 Task: In the  document setbound.txt Share this file with 'softage.3@softage.net' Make a copy of the file 'without changing the auto name' Delete the  copy of the file
Action: Mouse moved to (31, 61)
Screenshot: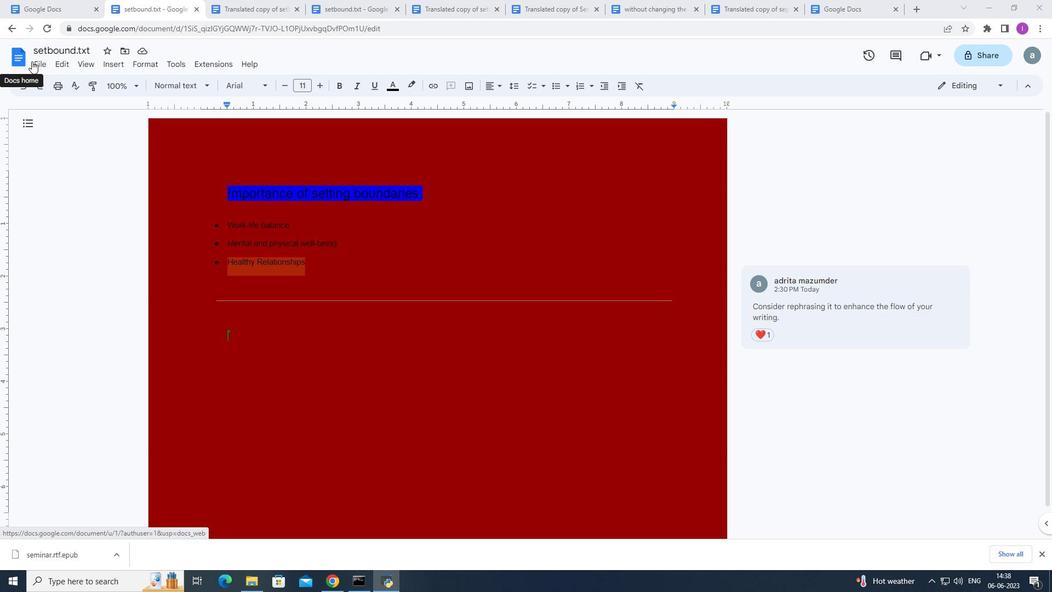 
Action: Mouse pressed left at (31, 61)
Screenshot: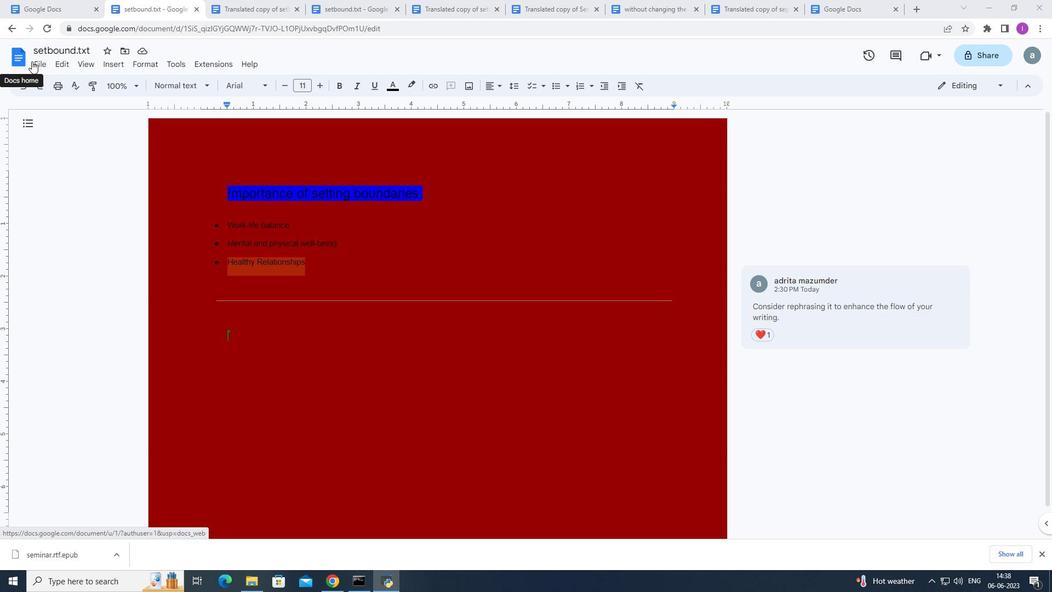 
Action: Mouse moved to (38, 65)
Screenshot: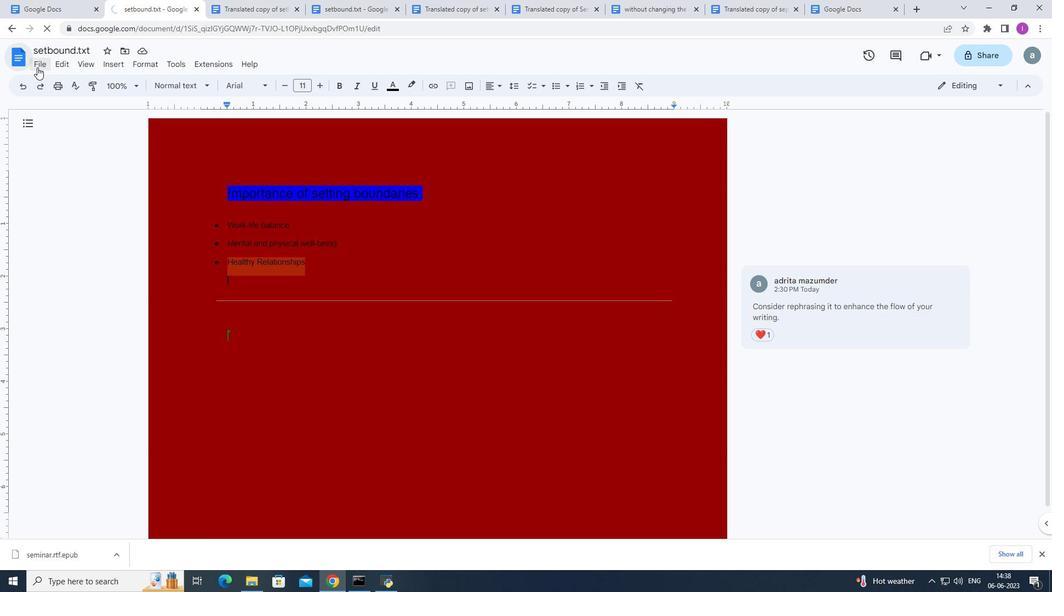 
Action: Mouse pressed left at (38, 65)
Screenshot: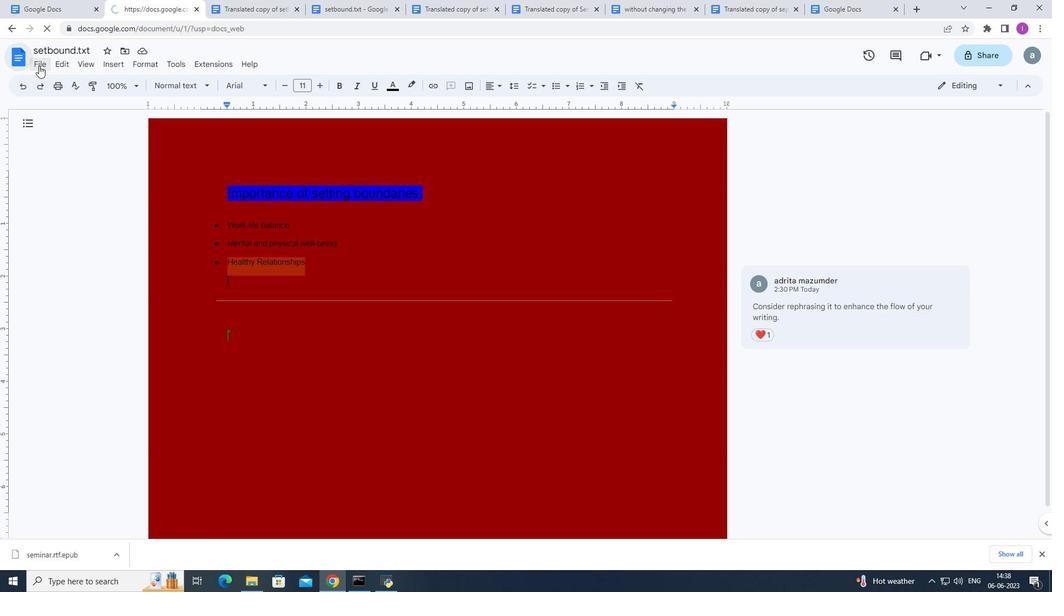 
Action: Mouse moved to (349, 387)
Screenshot: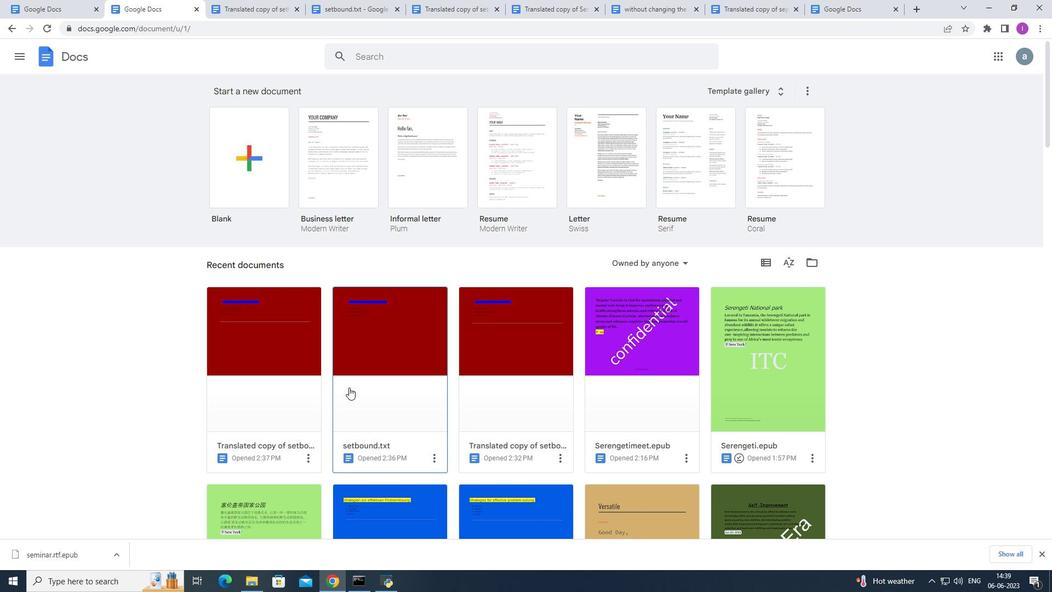 
Action: Mouse pressed left at (349, 387)
Screenshot: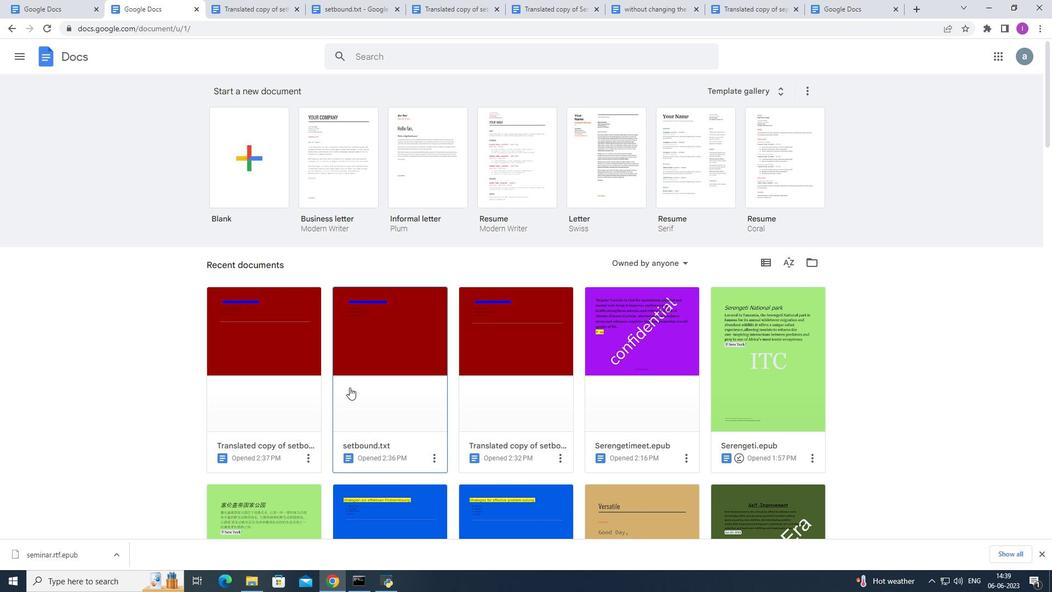 
Action: Mouse moved to (45, 66)
Screenshot: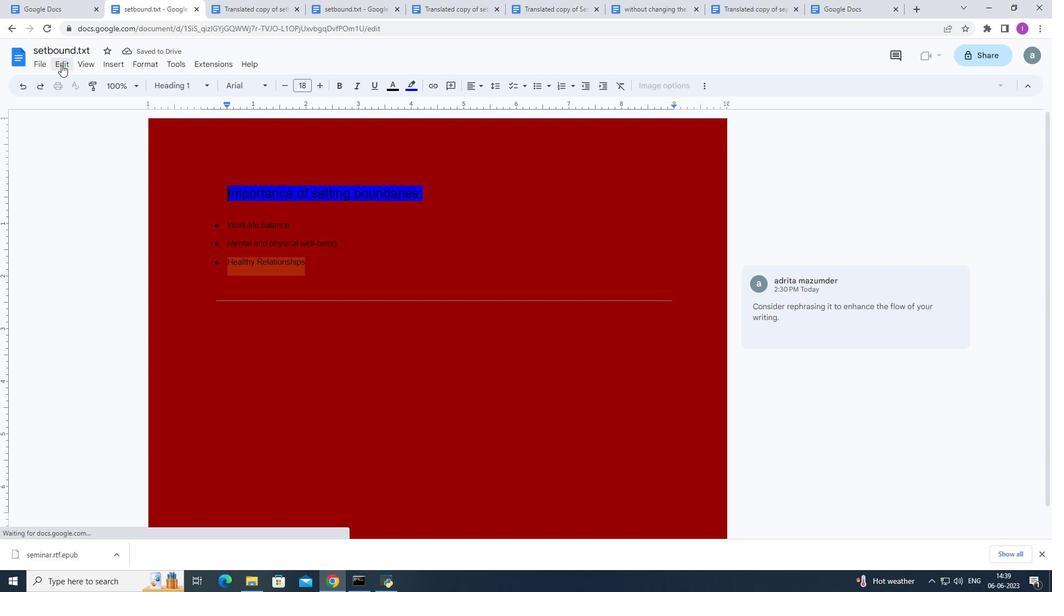 
Action: Mouse pressed left at (45, 66)
Screenshot: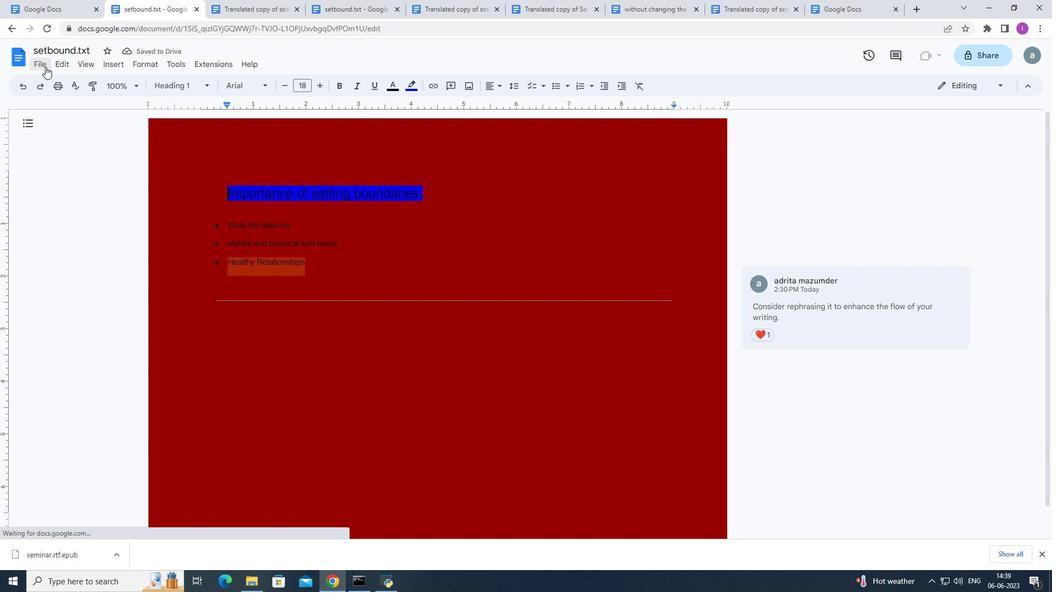 
Action: Mouse moved to (256, 146)
Screenshot: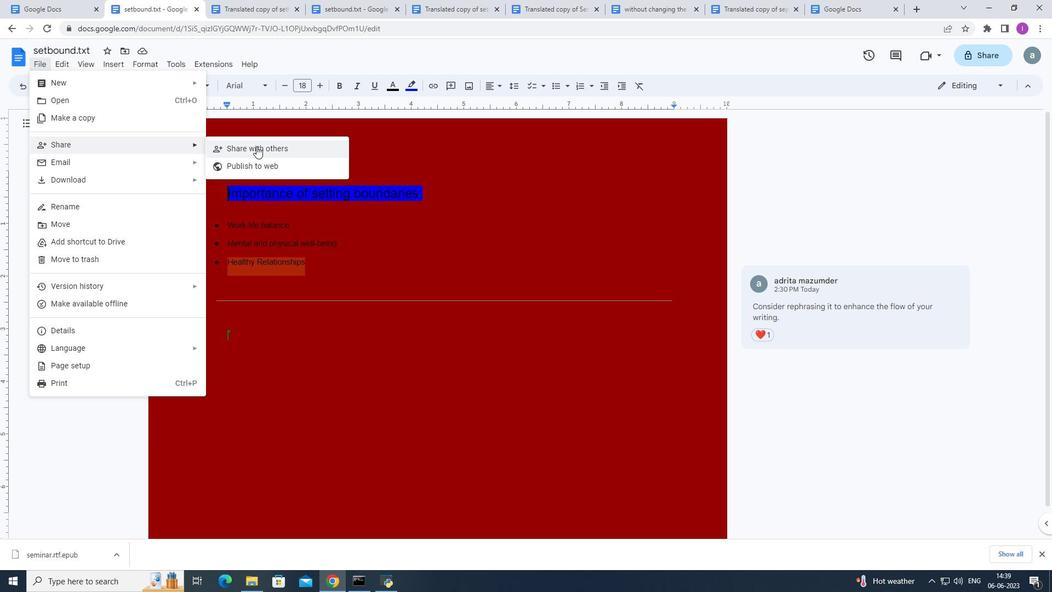 
Action: Mouse pressed left at (256, 146)
Screenshot: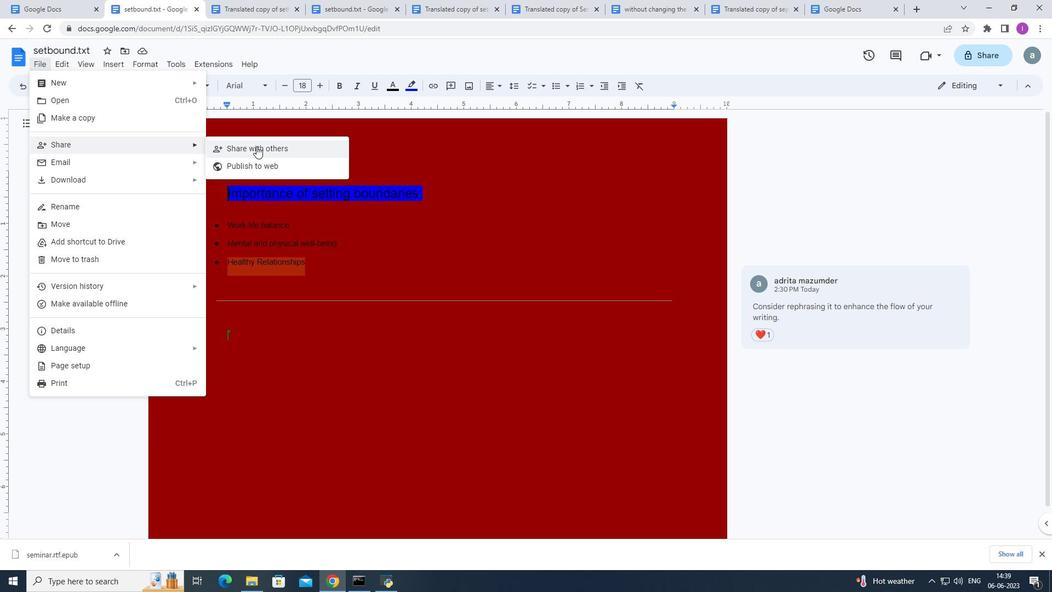 
Action: Mouse moved to (437, 221)
Screenshot: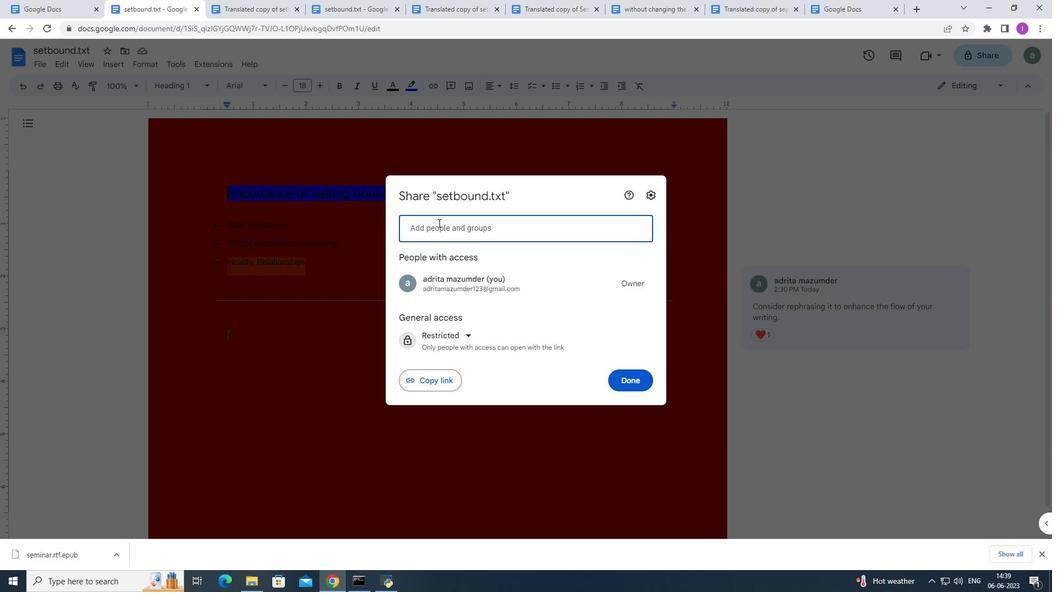 
Action: Key pressed softage.3<Key.shift>#<Key.backspace><Key.shift><Key.shift>@
Screenshot: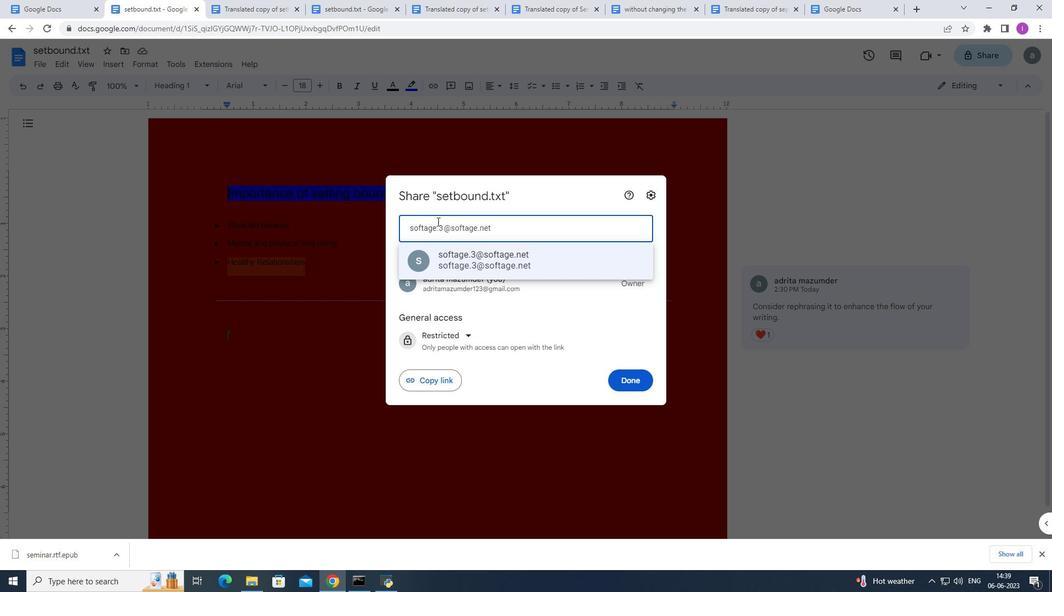 
Action: Mouse moved to (505, 266)
Screenshot: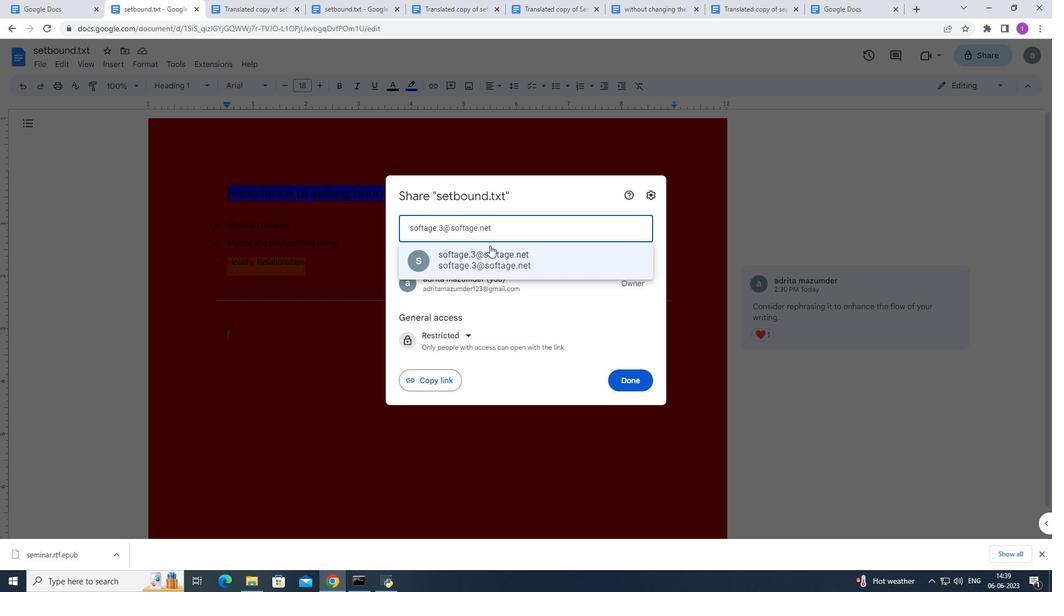 
Action: Mouse pressed left at (505, 266)
Screenshot: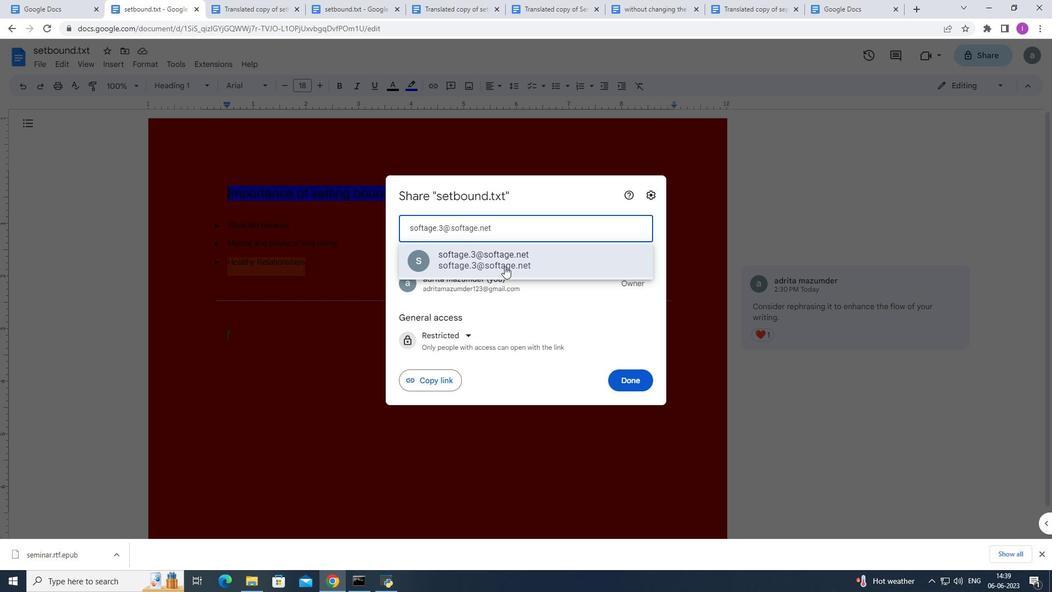 
Action: Mouse moved to (643, 366)
Screenshot: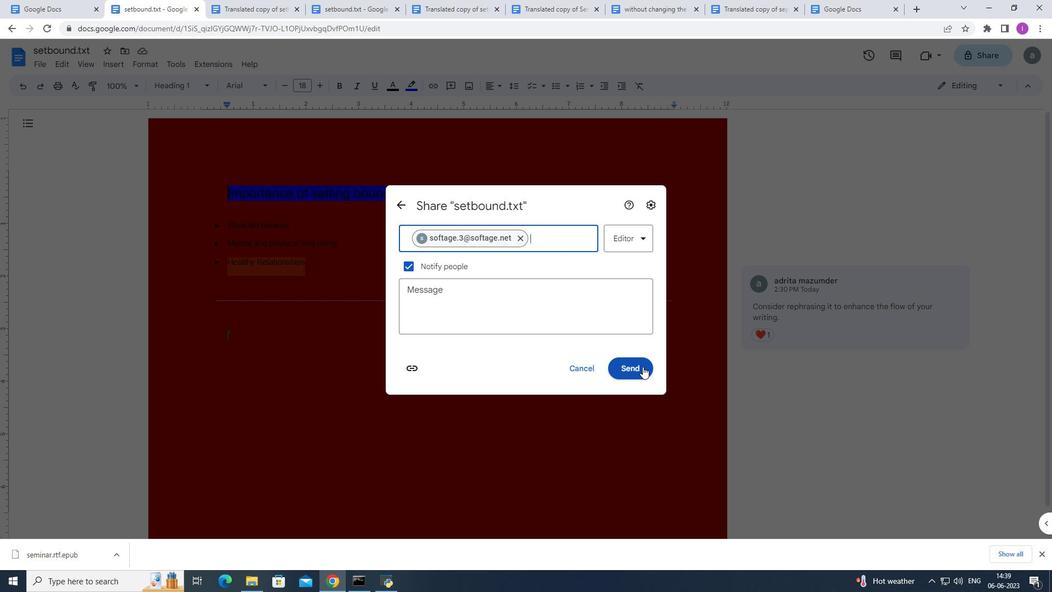 
Action: Mouse pressed left at (643, 366)
Screenshot: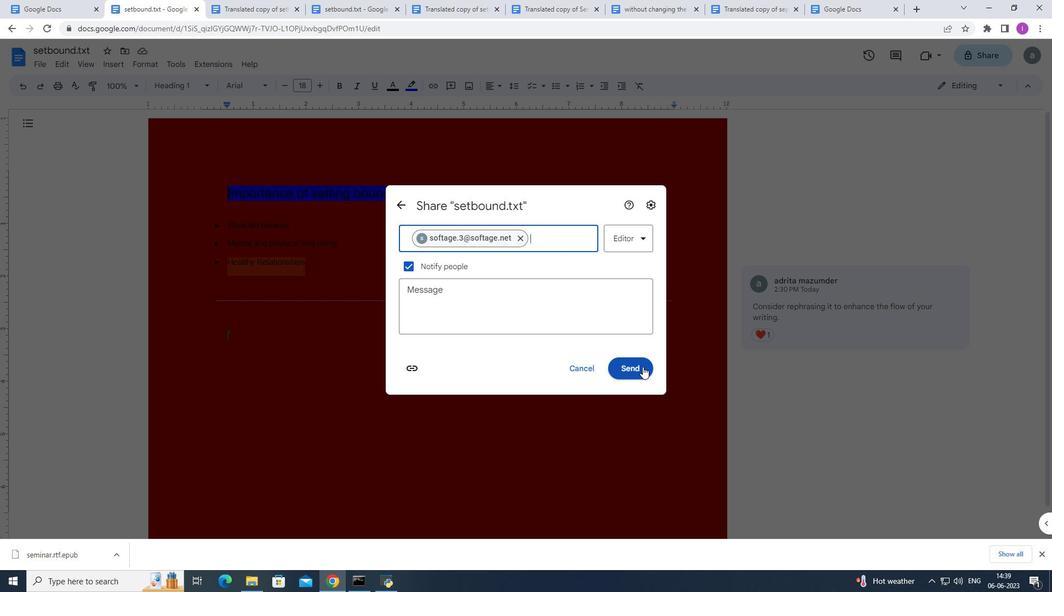 
Action: Mouse moved to (36, 63)
Screenshot: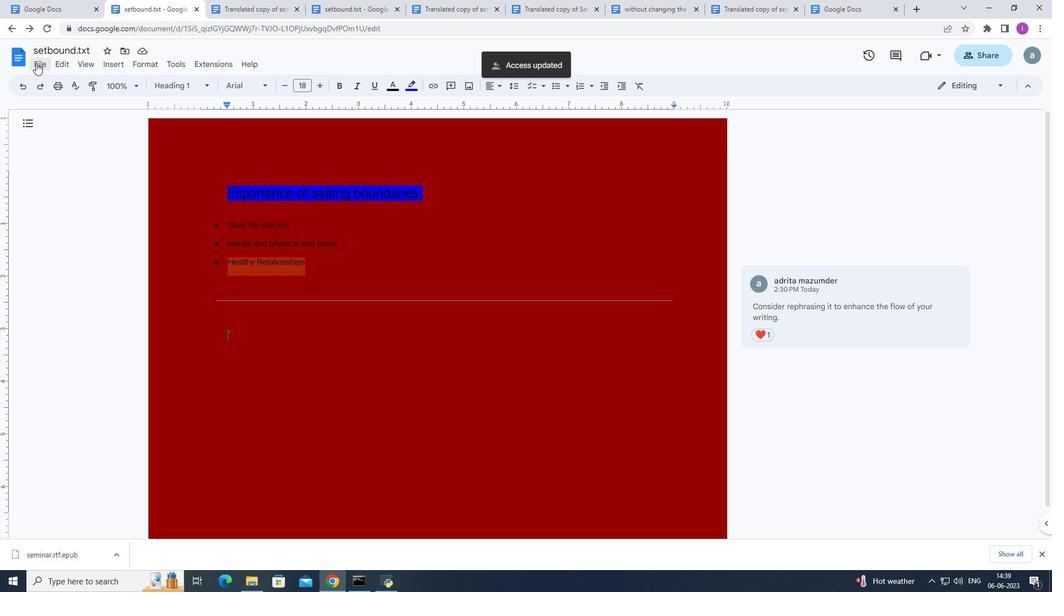 
Action: Mouse pressed left at (36, 63)
Screenshot: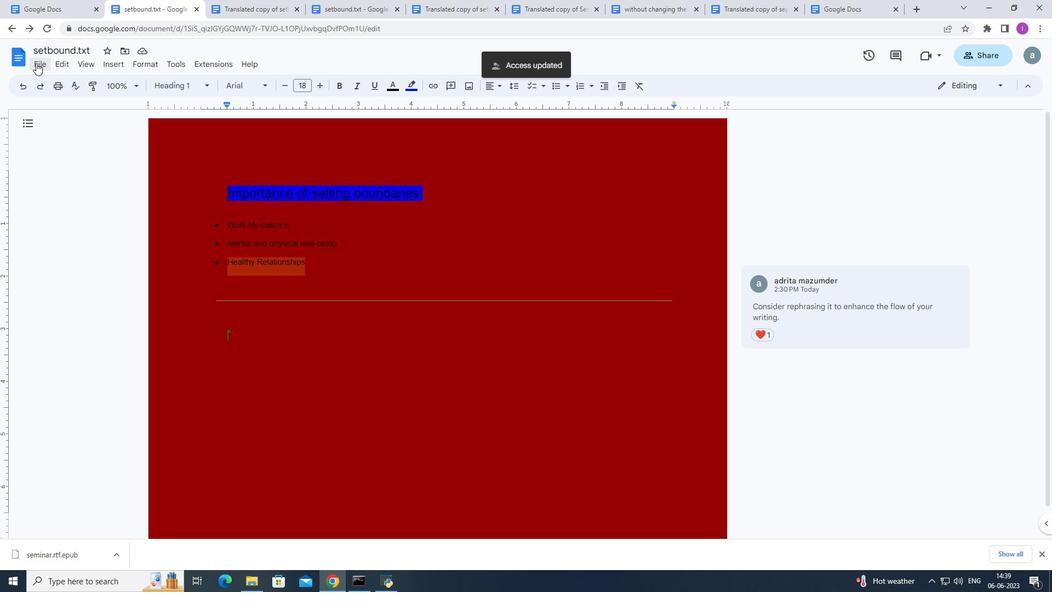 
Action: Mouse moved to (55, 113)
Screenshot: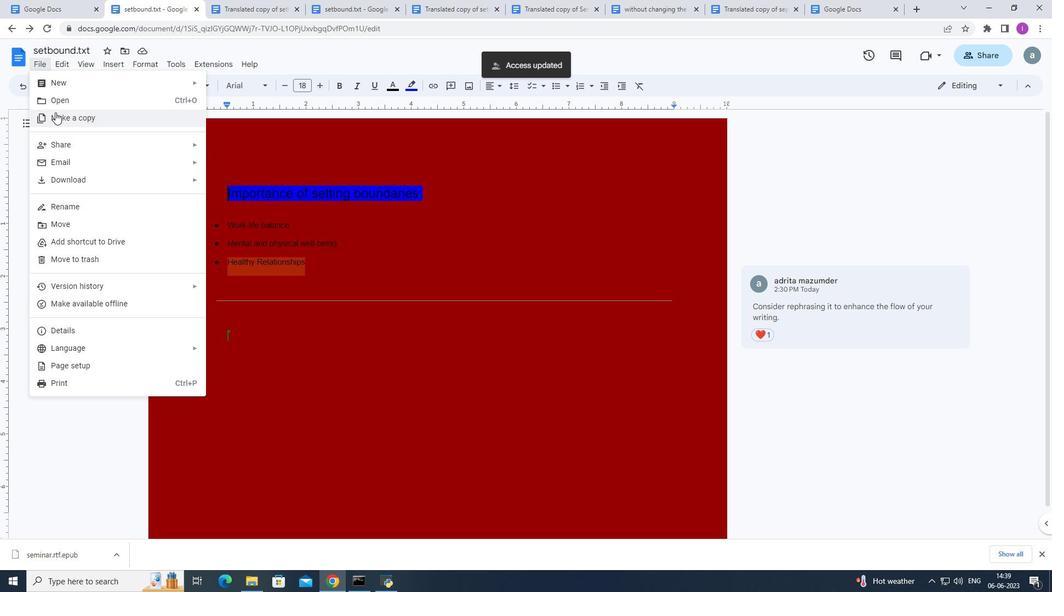 
Action: Mouse pressed left at (55, 113)
Screenshot: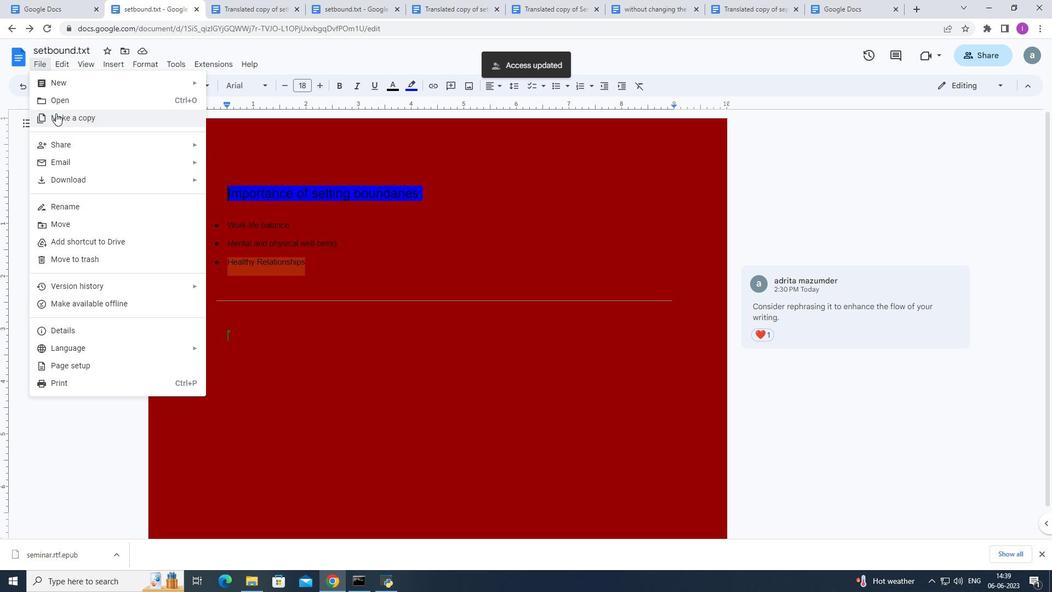 
Action: Mouse moved to (371, 227)
Screenshot: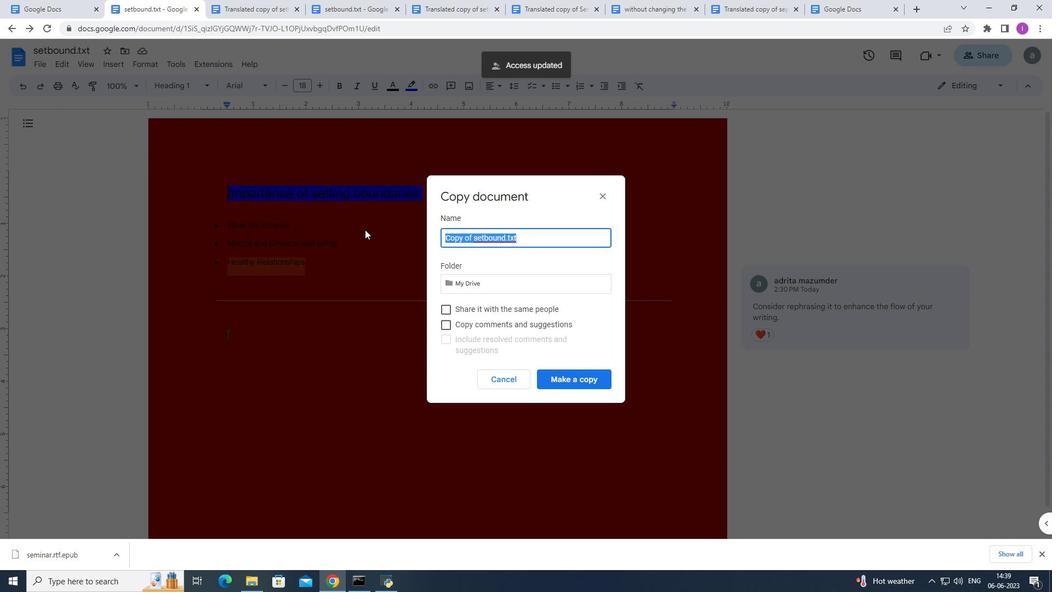 
Action: Key pressed without<Key.space>changing<Key.space>the<Key.space>s<Key.backspace>auto<Key.space>name
Screenshot: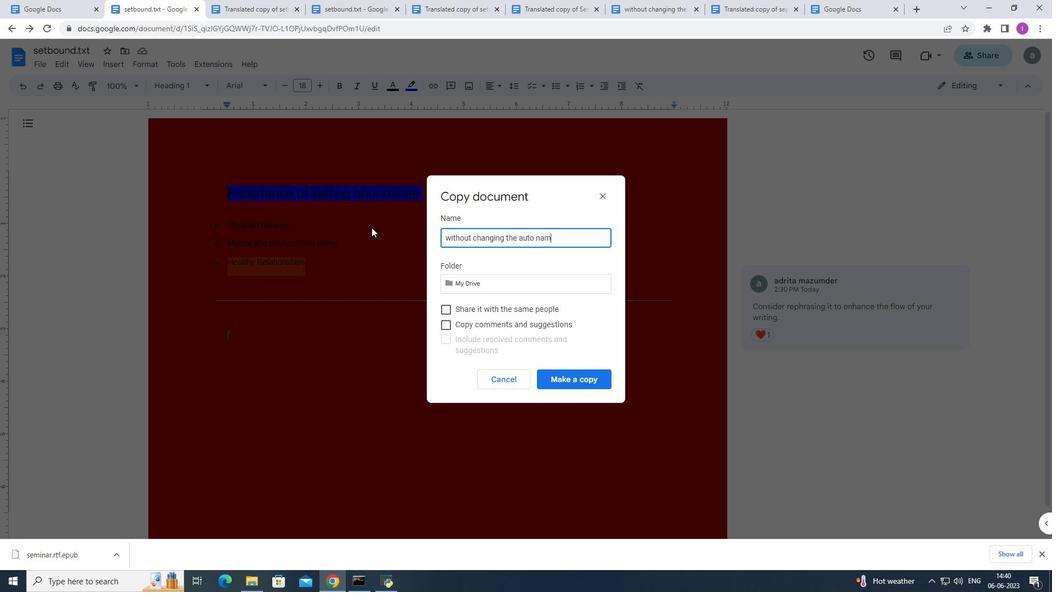 
Action: Mouse moved to (579, 379)
Screenshot: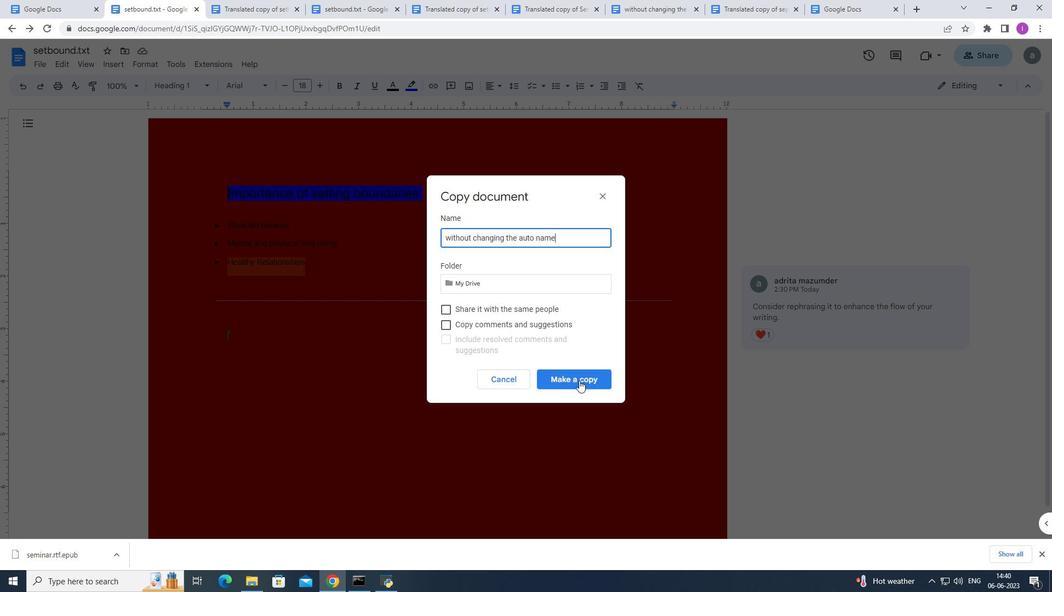 
Action: Mouse pressed left at (579, 379)
Screenshot: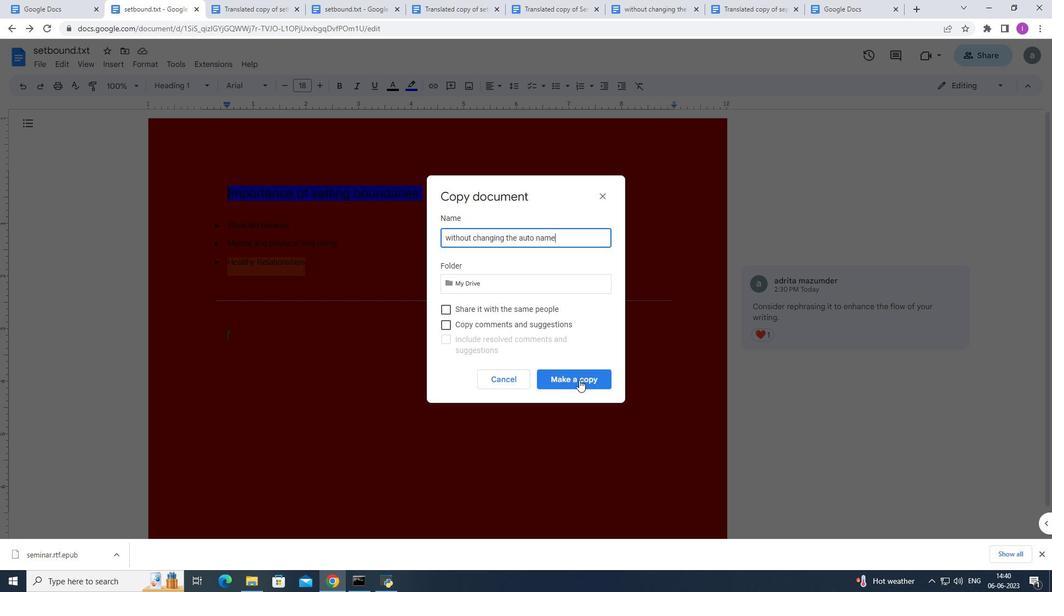 
Action: Mouse moved to (160, 8)
Screenshot: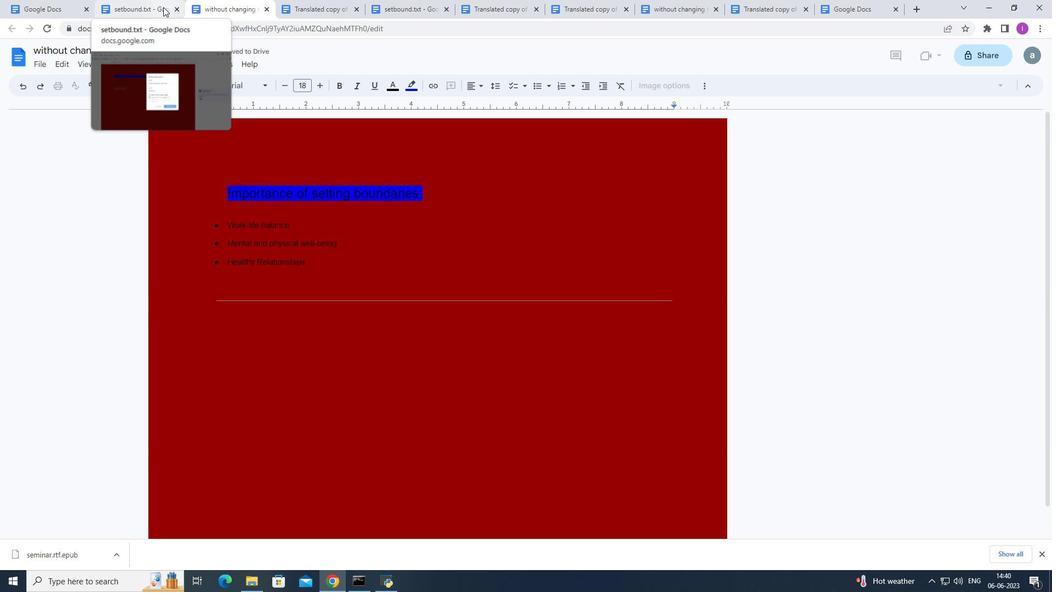 
Action: Mouse pressed left at (160, 8)
Screenshot: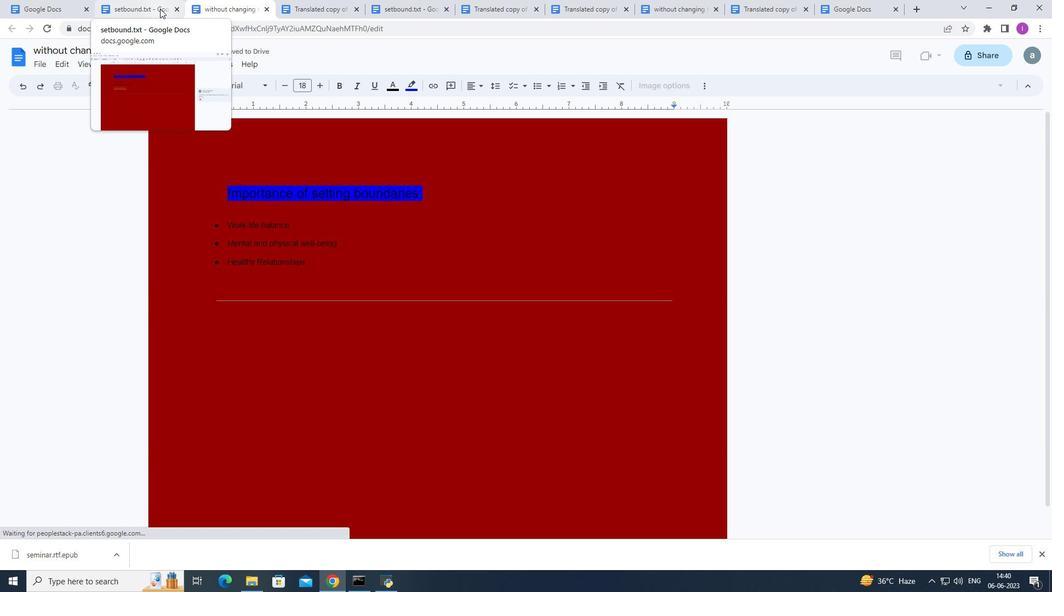 
Action: Mouse moved to (8, 25)
Screenshot: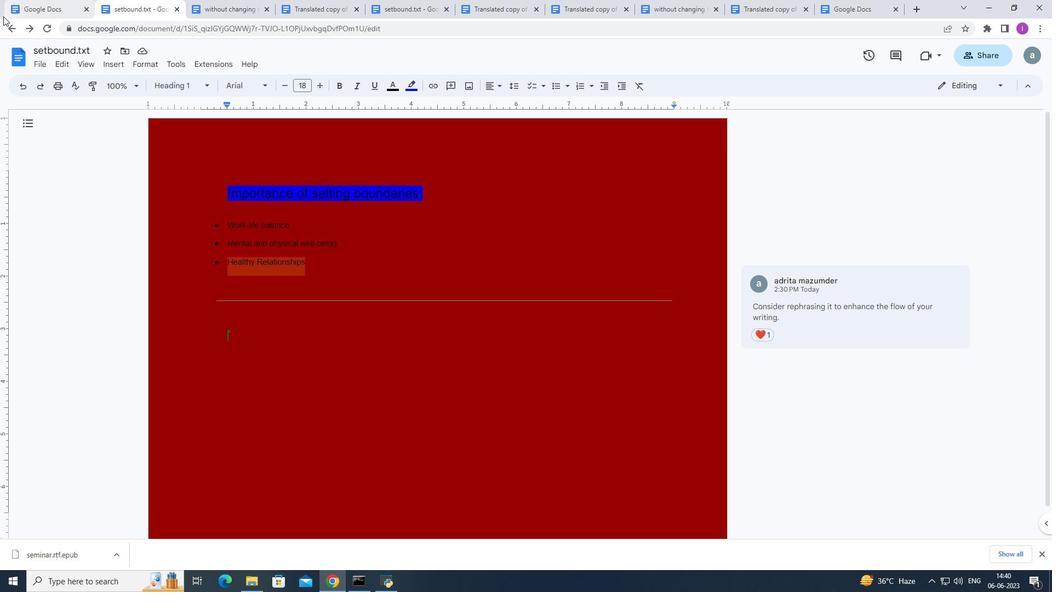 
Action: Mouse pressed left at (8, 25)
Screenshot: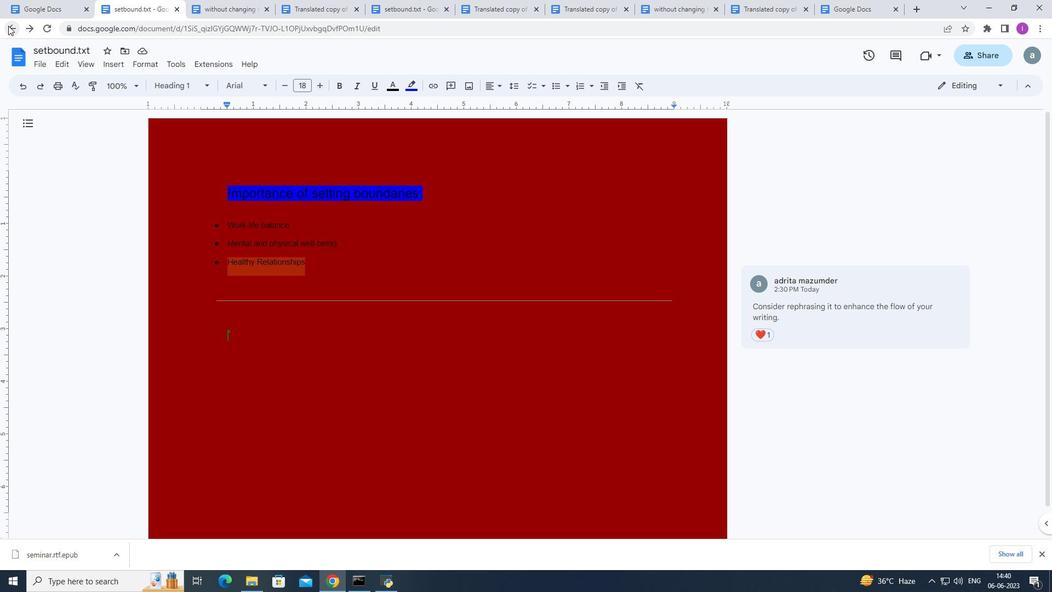 
Action: Mouse moved to (305, 460)
Screenshot: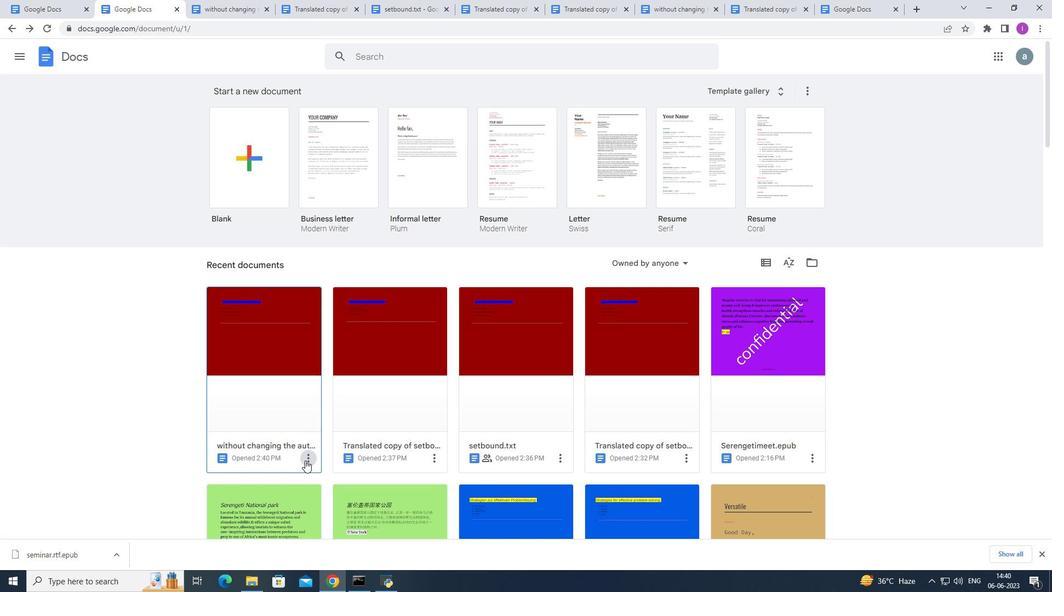 
Action: Mouse pressed left at (305, 460)
Screenshot: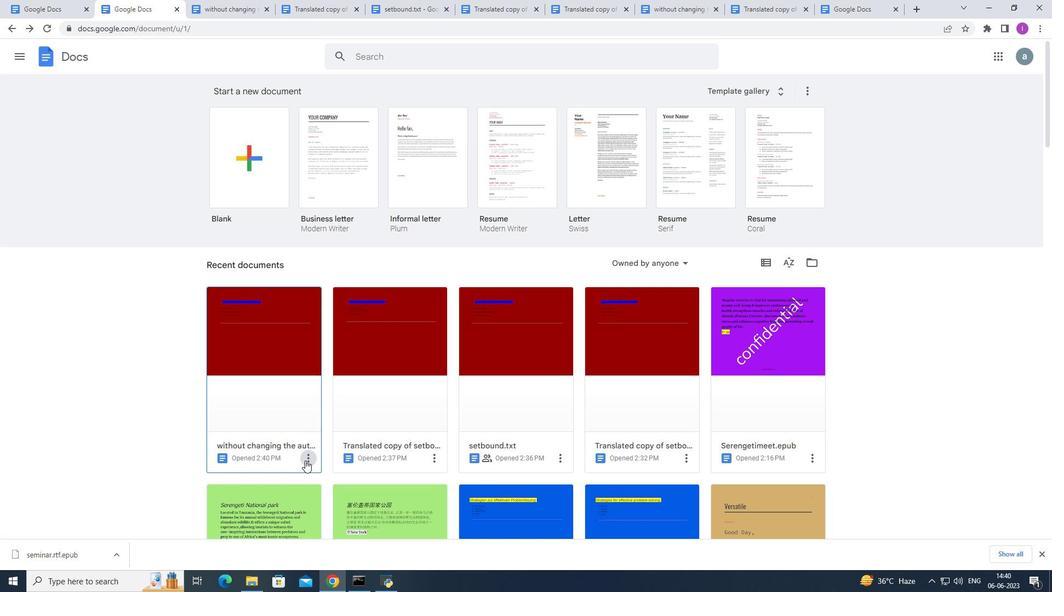 
Action: Mouse moved to (287, 392)
Screenshot: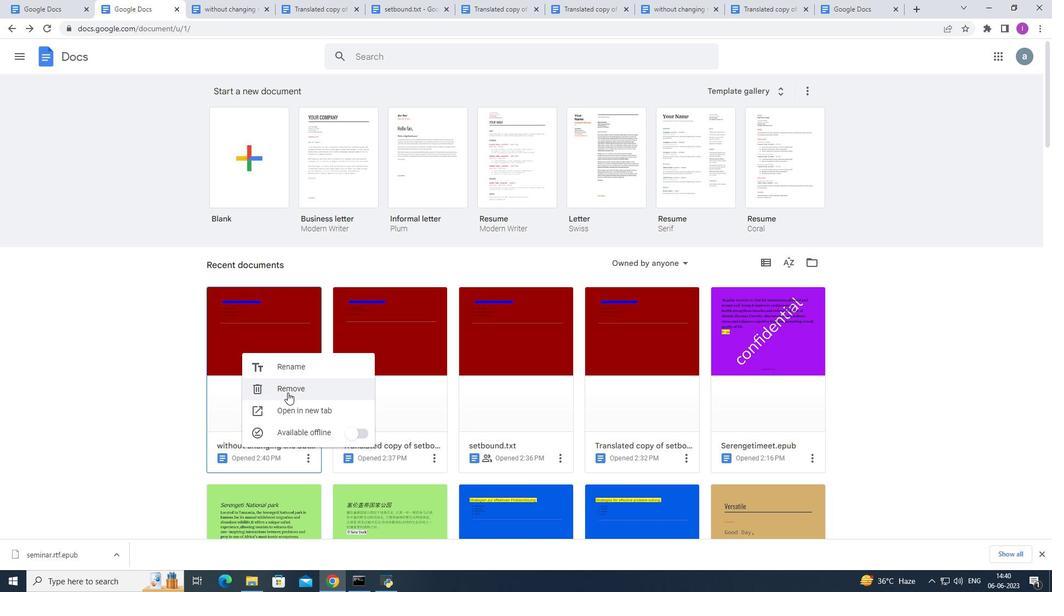 
Action: Mouse pressed left at (287, 392)
Screenshot: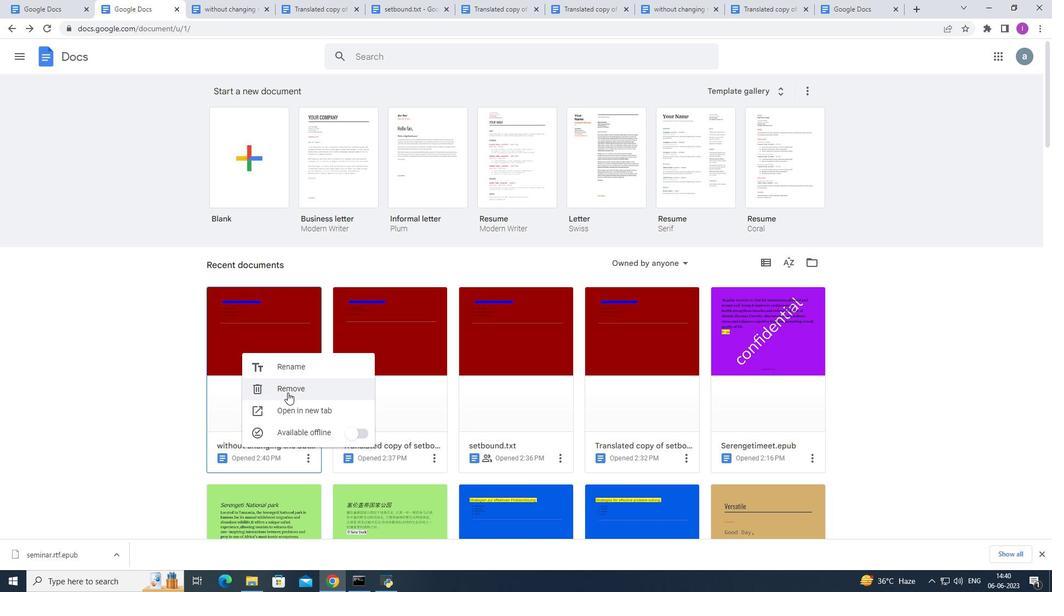 
Action: Mouse moved to (655, 320)
Screenshot: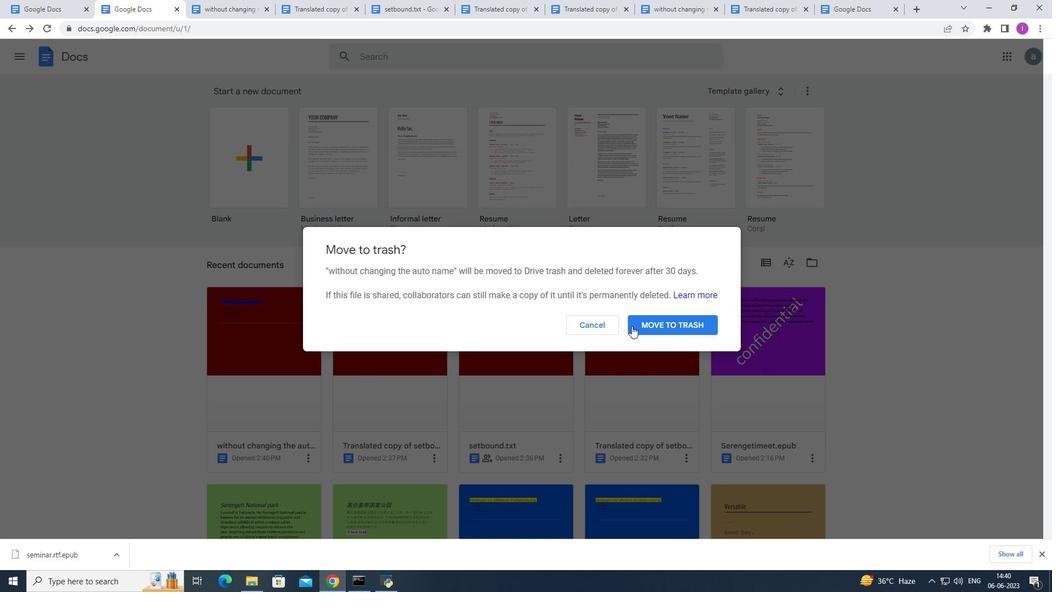
Action: Mouse pressed left at (655, 320)
Screenshot: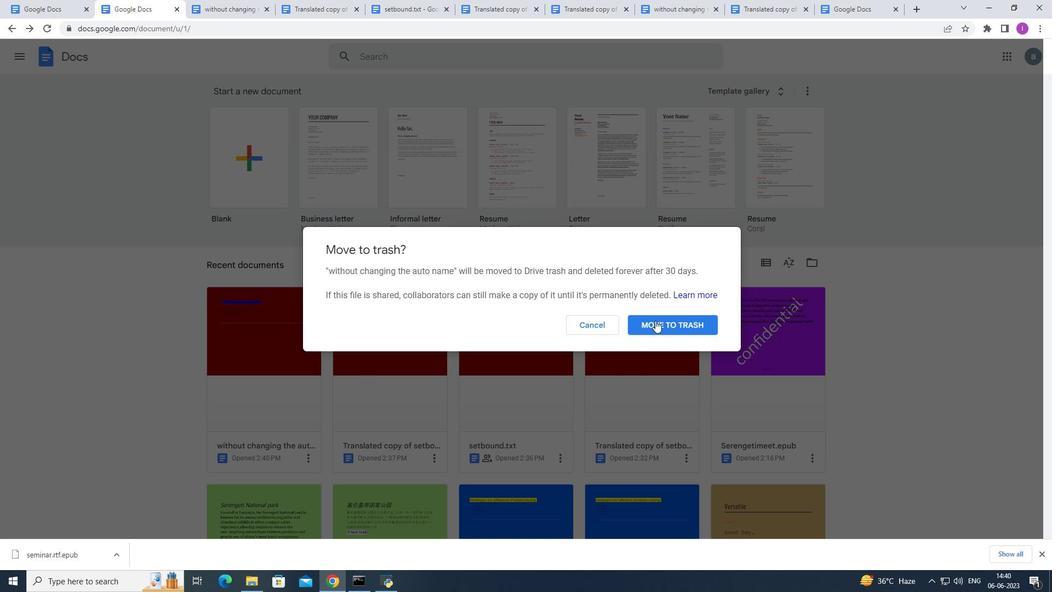 
Action: Mouse moved to (355, 312)
Screenshot: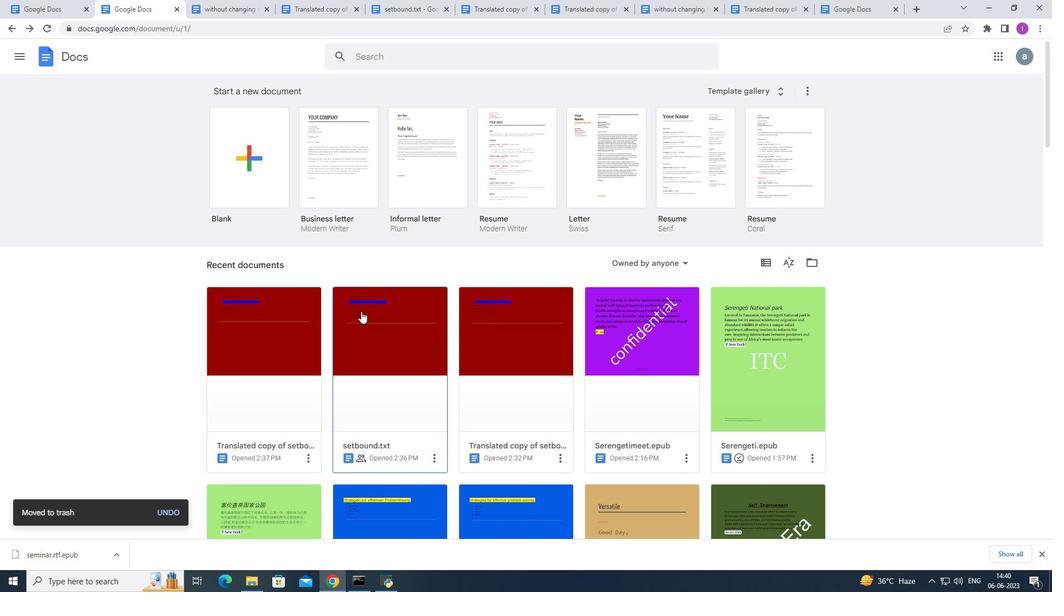 
